 Task: In the Company bain.com, Log call with description : 'customer seeking assistance with integration.'; Select call outcome: 'Busy '; Select call Direction: Inbound; Add date: '3 September, 2023' and time 6:00:PM. Logged in from softage.1@softage.net
Action: Mouse moved to (91, 58)
Screenshot: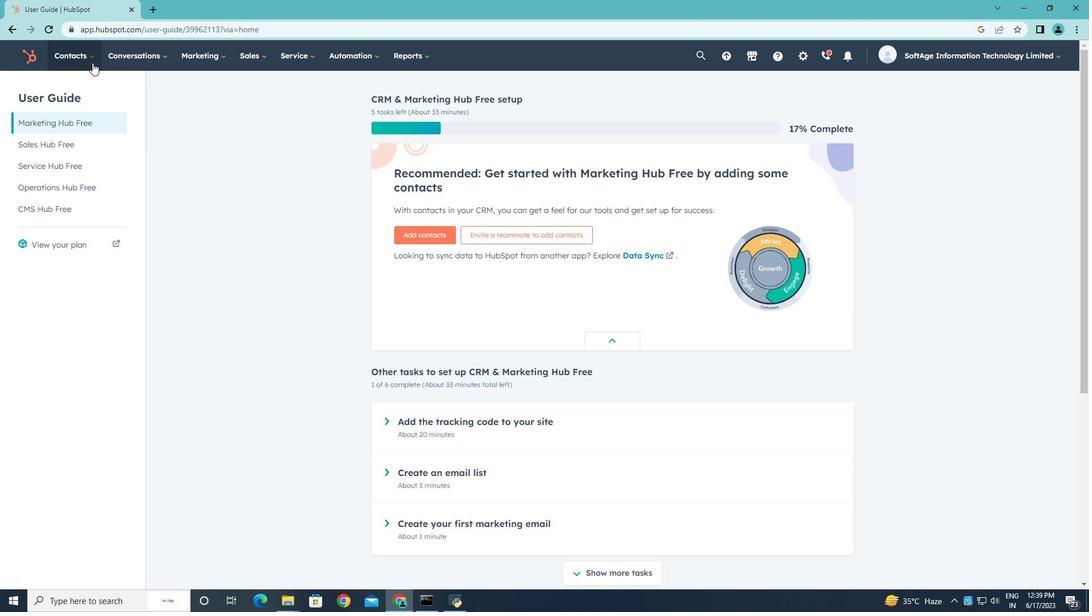
Action: Mouse pressed left at (91, 58)
Screenshot: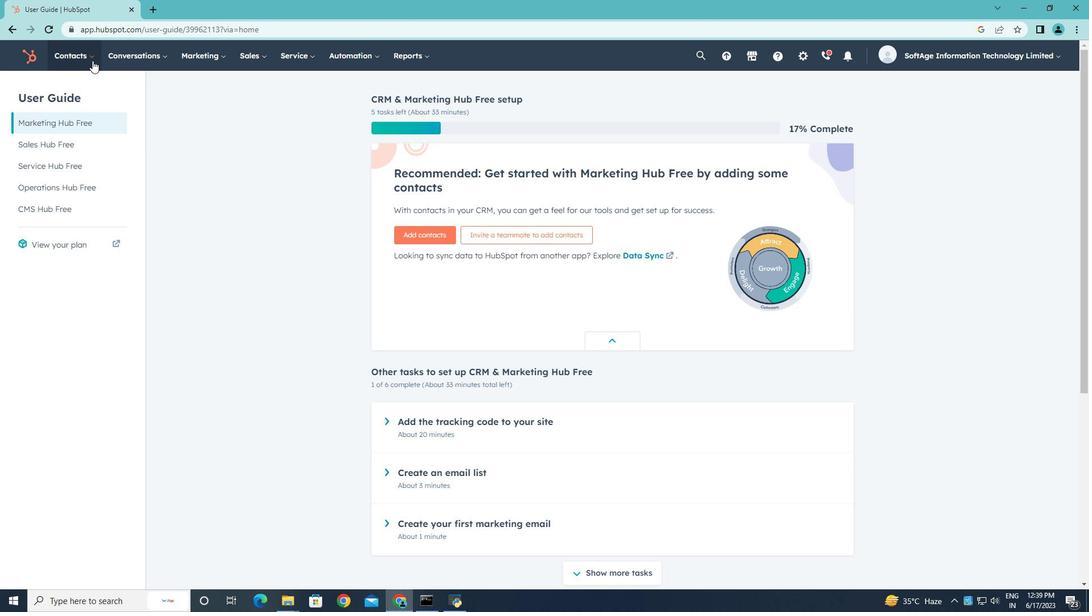 
Action: Mouse moved to (82, 106)
Screenshot: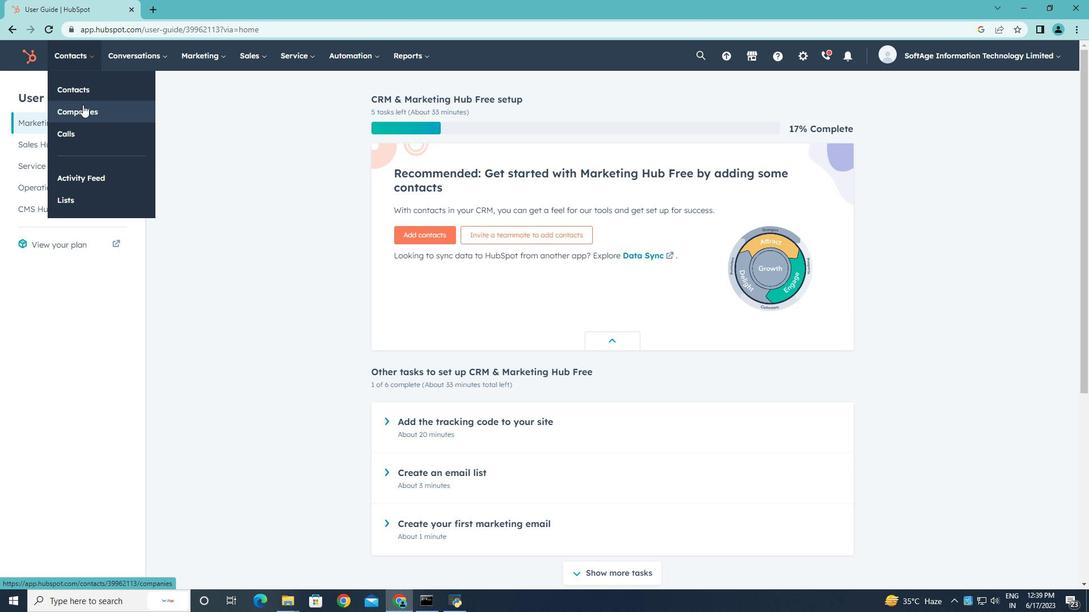 
Action: Mouse pressed left at (82, 106)
Screenshot: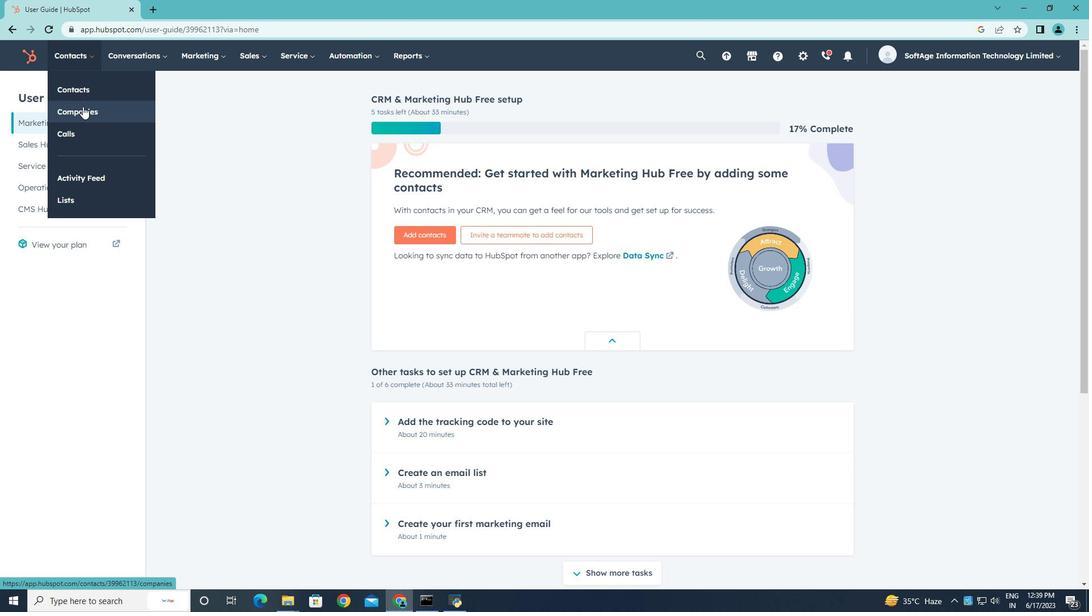 
Action: Mouse moved to (105, 182)
Screenshot: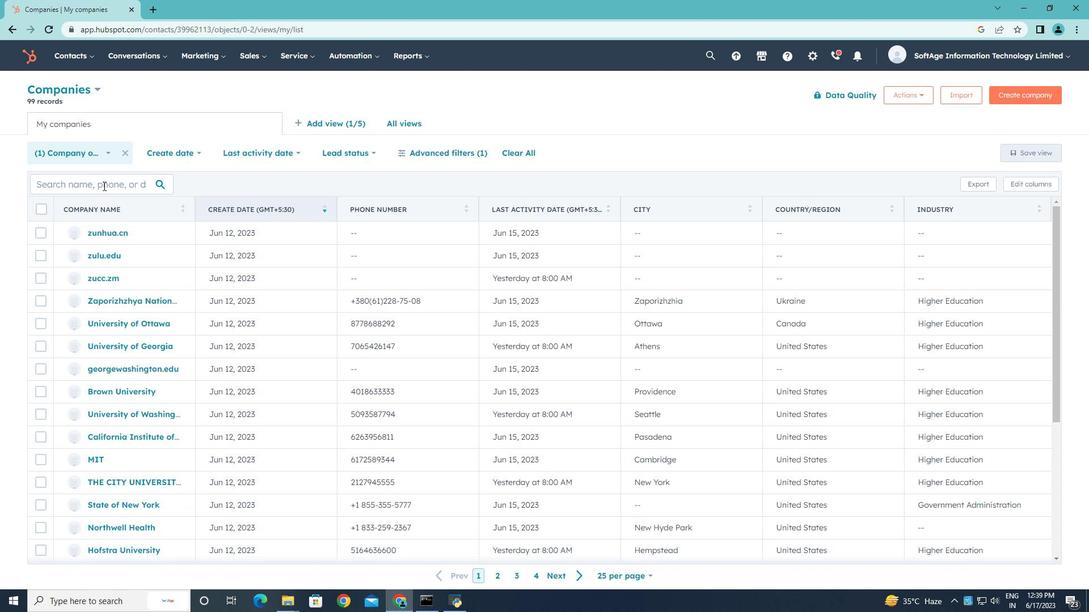 
Action: Mouse pressed left at (105, 182)
Screenshot: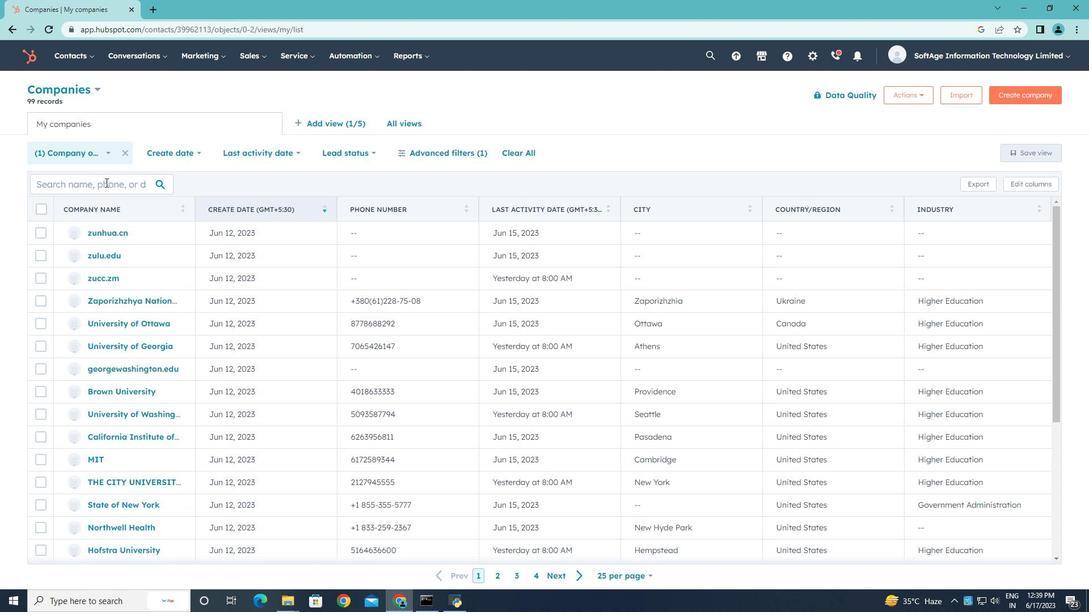 
Action: Key pressed bain.com
Screenshot: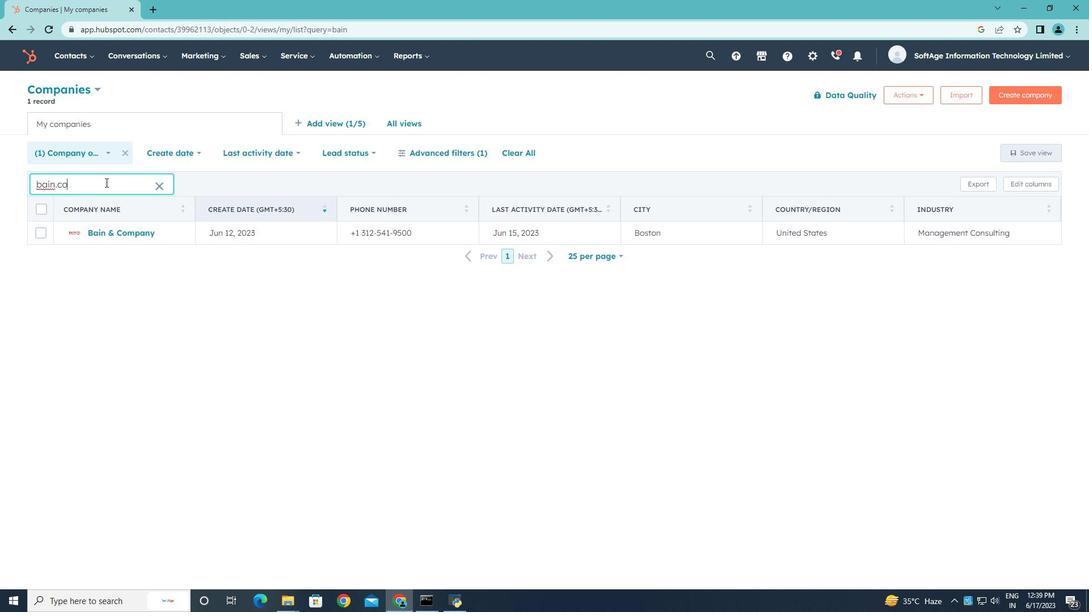 
Action: Mouse moved to (106, 234)
Screenshot: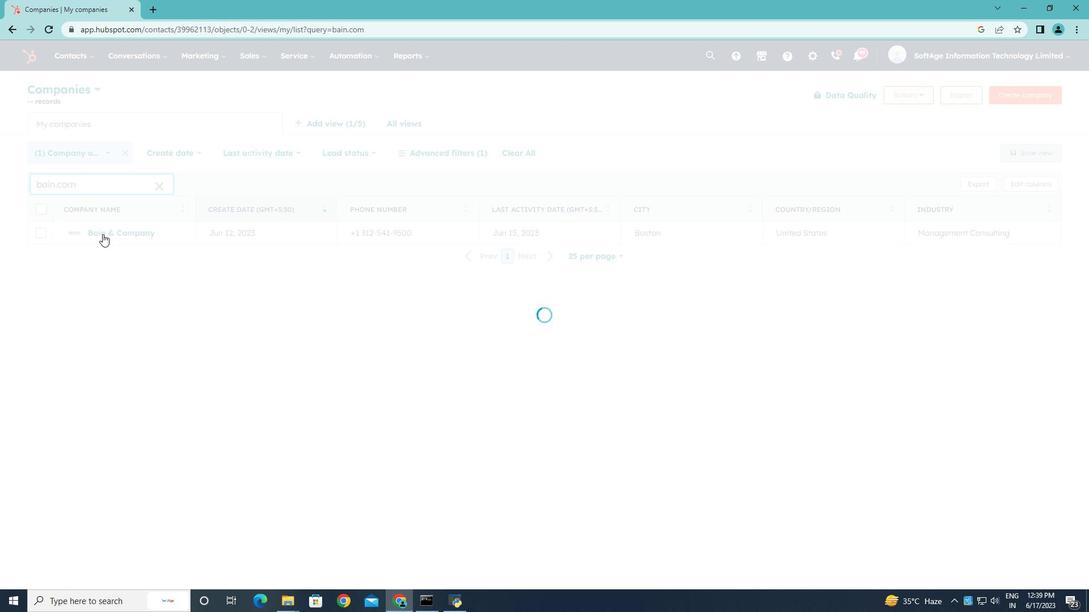 
Action: Mouse pressed left at (106, 234)
Screenshot: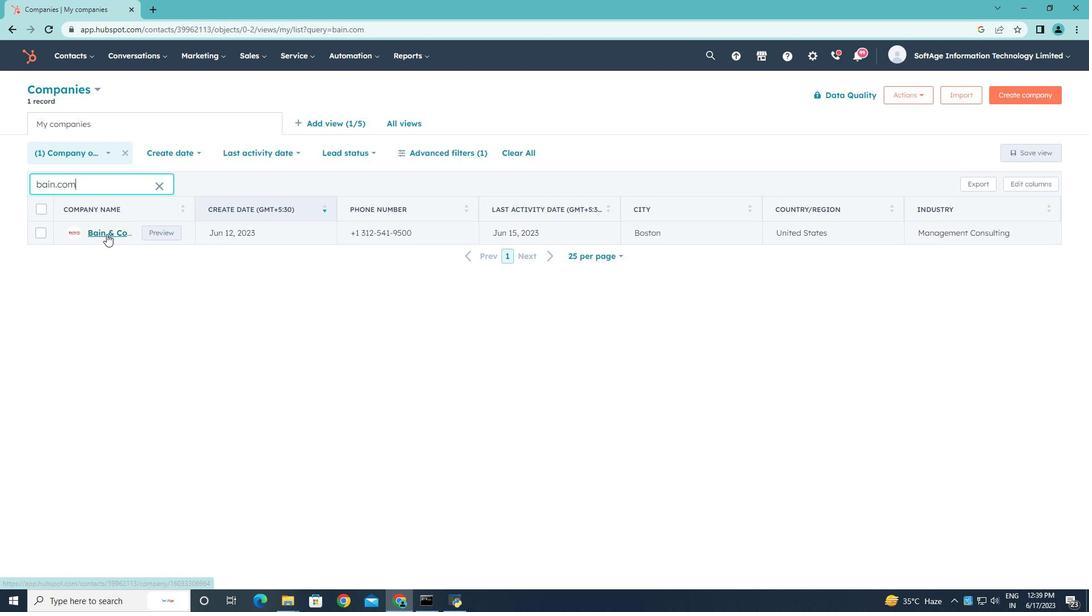 
Action: Mouse moved to (224, 192)
Screenshot: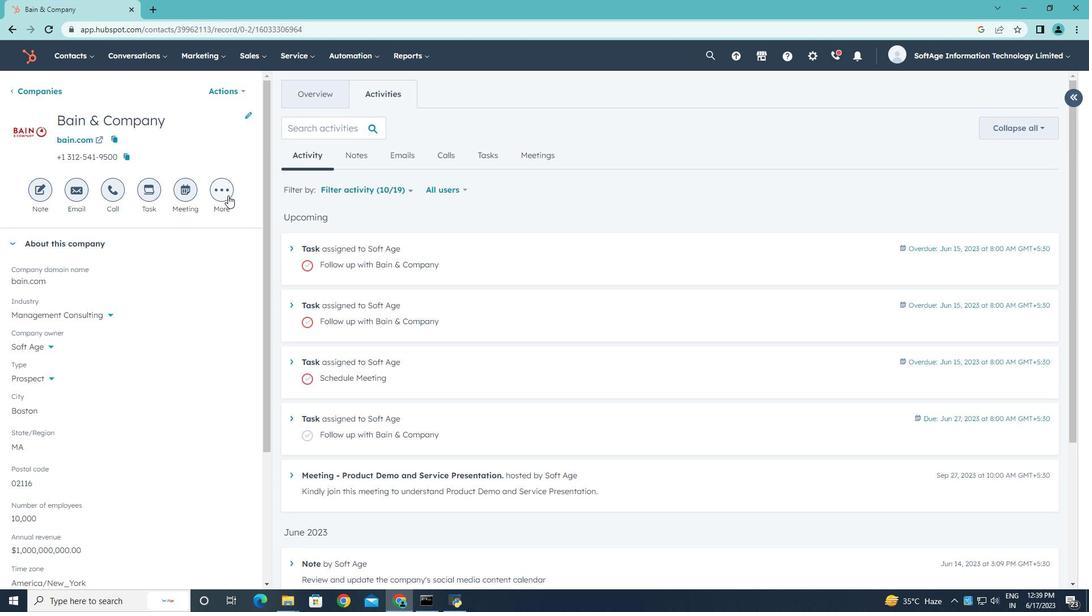 
Action: Mouse pressed left at (224, 192)
Screenshot: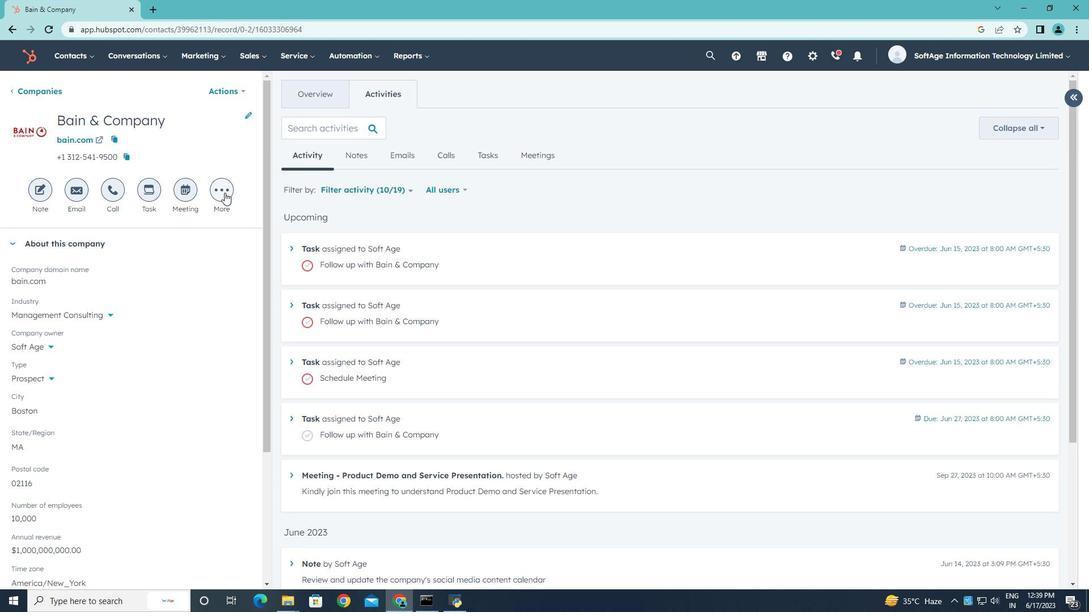 
Action: Mouse moved to (211, 289)
Screenshot: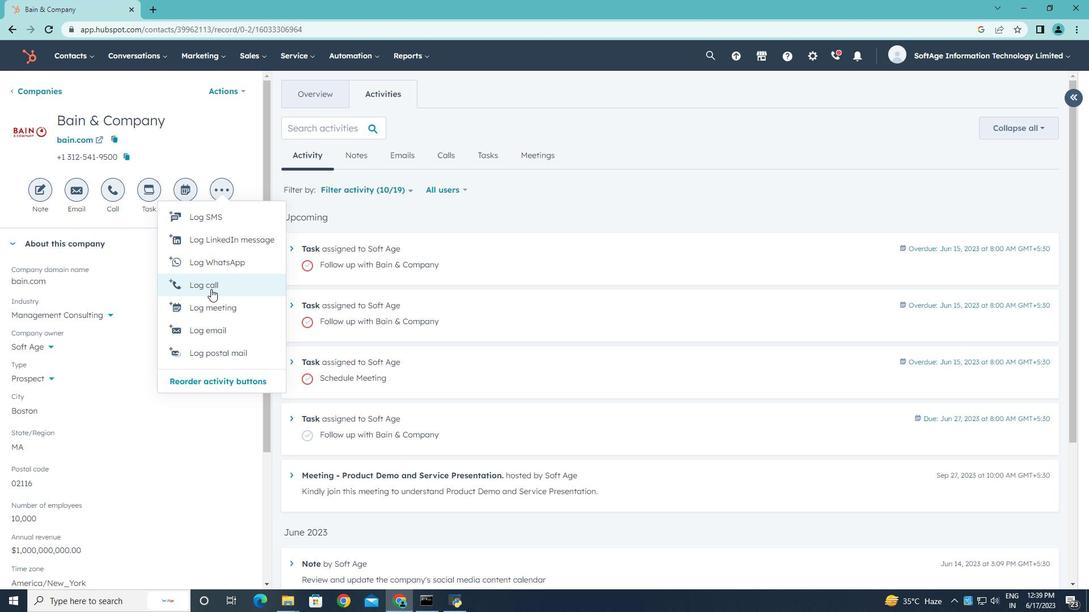 
Action: Mouse pressed left at (211, 289)
Screenshot: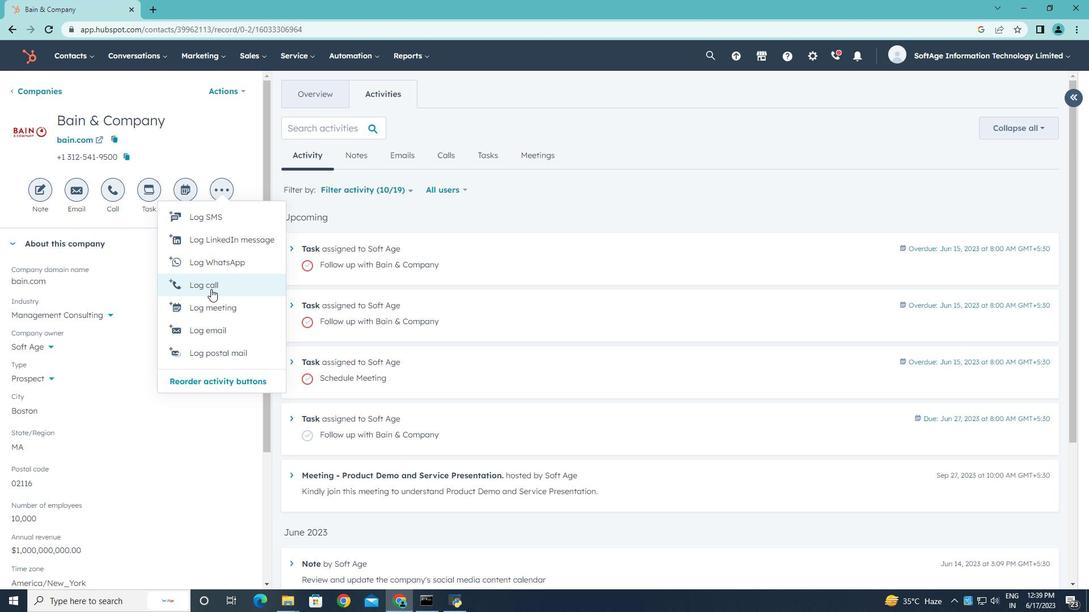 
Action: Key pressed <Key.shift><Key.shift><Key.shift><Key.shift>Cusyt<Key.backspace><Key.backspace>tomer<Key.space>seeking<Key.space>assistance<Key.space>ei<Key.backspace><Key.backspace>with<Key.space>integration.
Screenshot: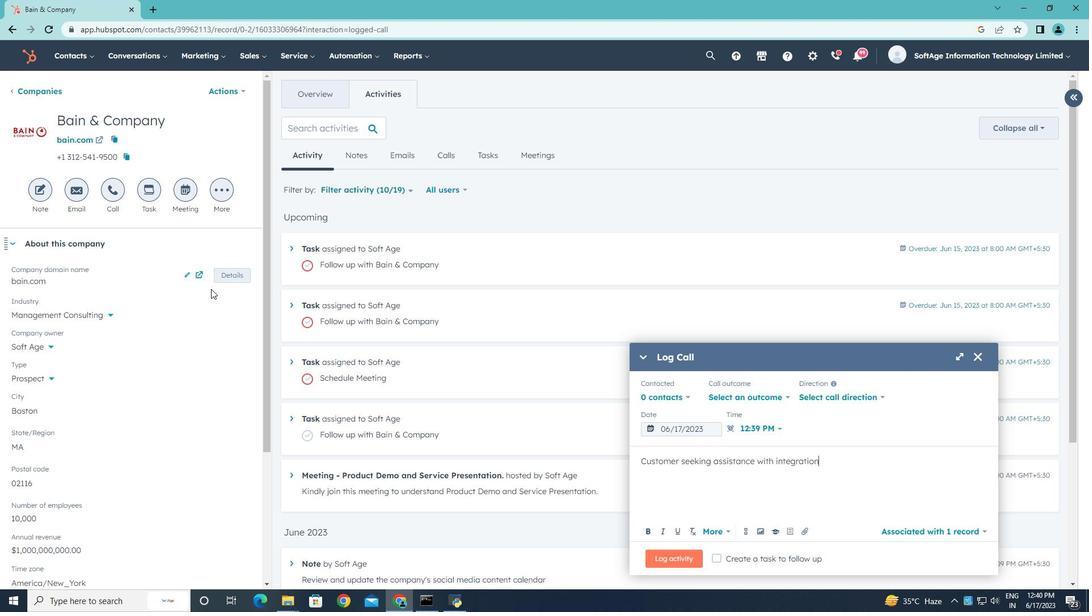 
Action: Mouse moved to (781, 397)
Screenshot: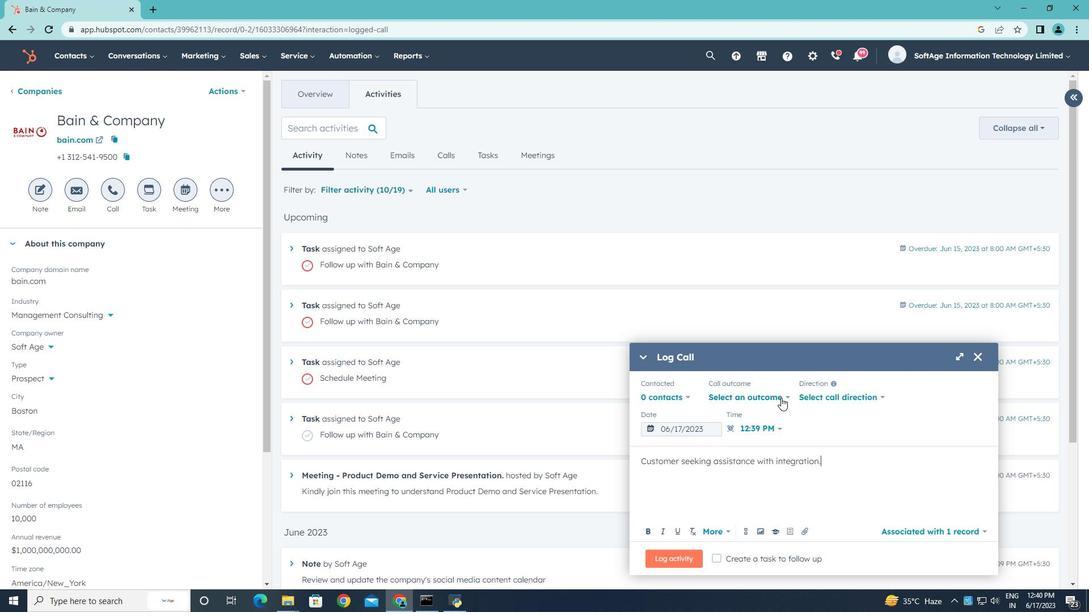 
Action: Mouse pressed left at (781, 397)
Screenshot: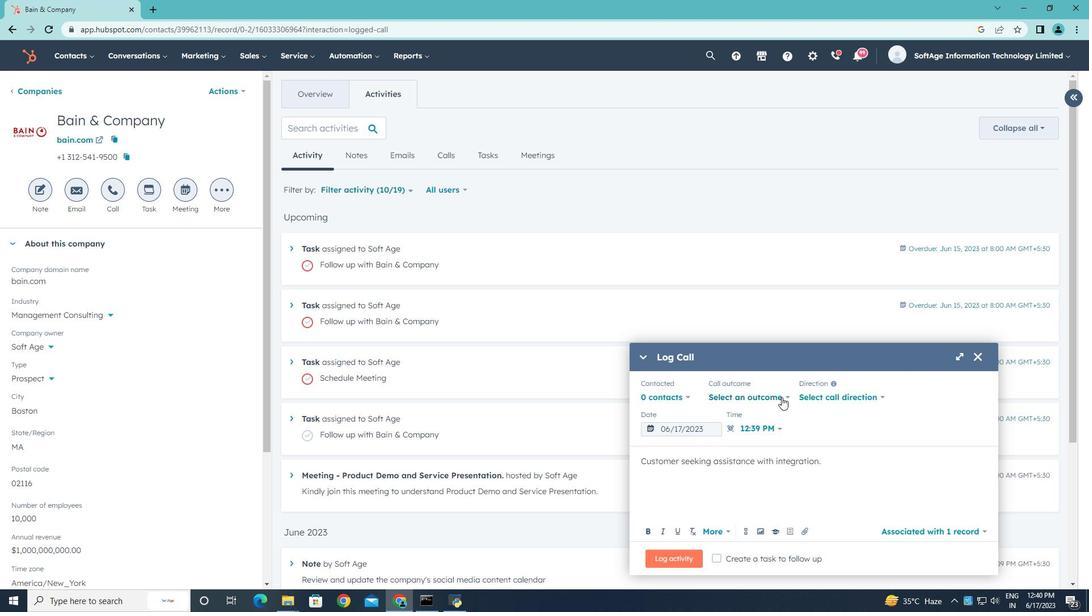 
Action: Mouse moved to (757, 429)
Screenshot: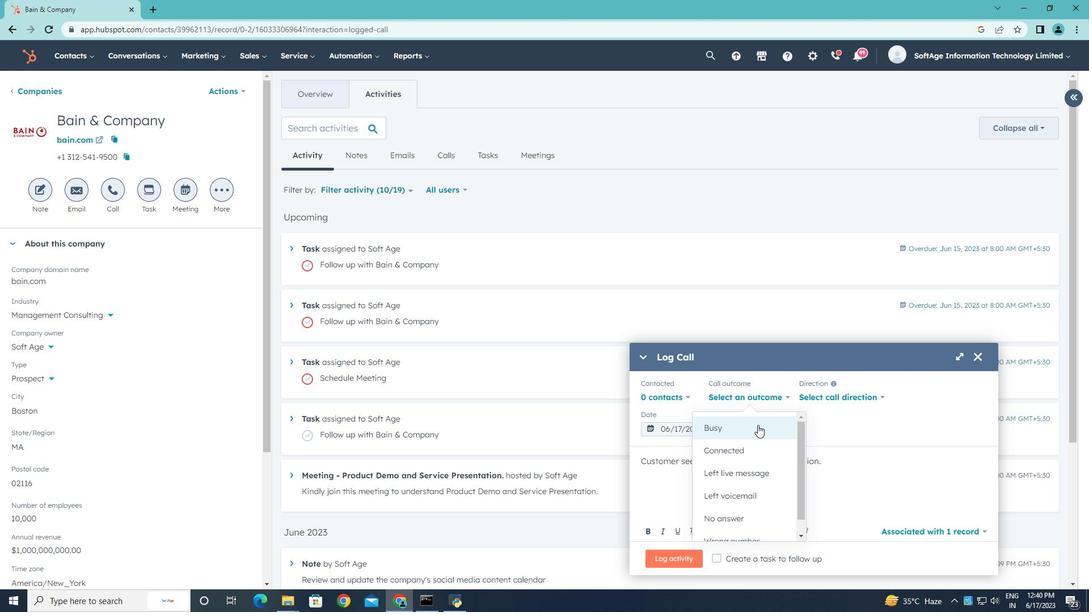 
Action: Mouse pressed left at (757, 429)
Screenshot: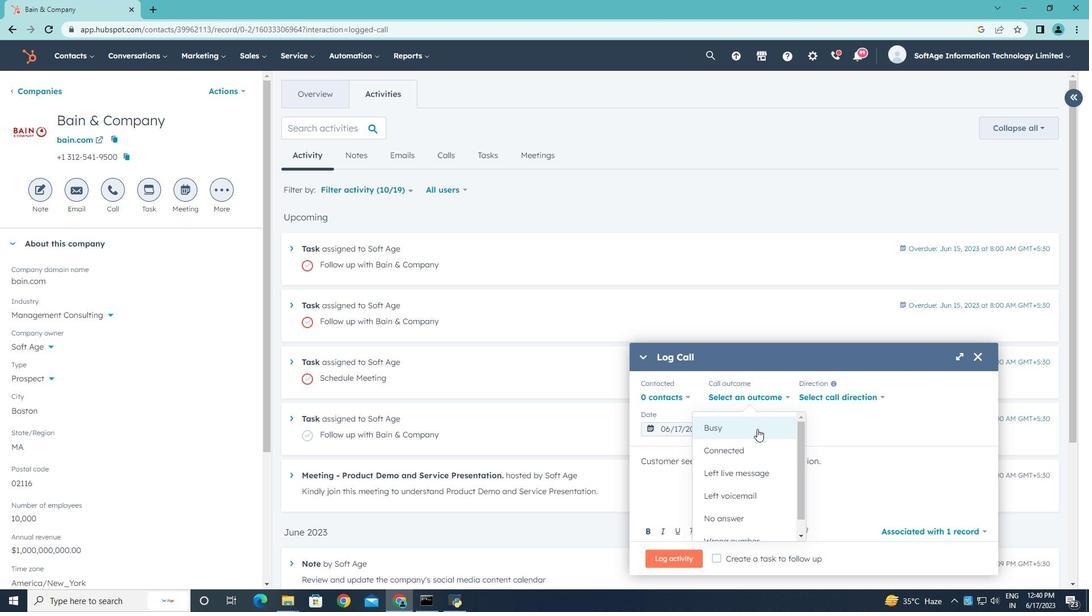
Action: Mouse moved to (829, 397)
Screenshot: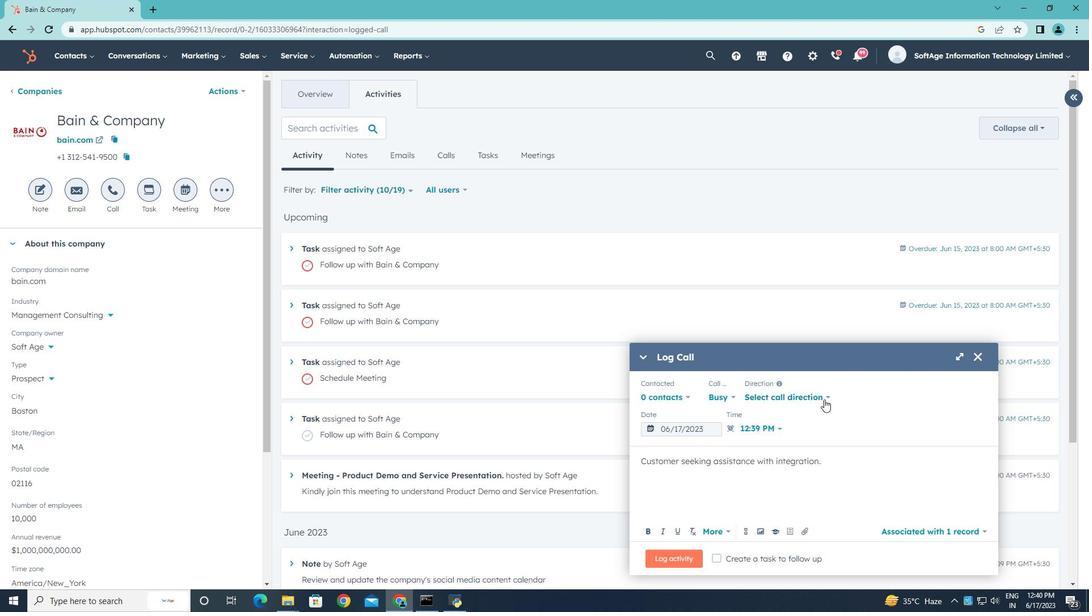 
Action: Mouse pressed left at (829, 397)
Screenshot: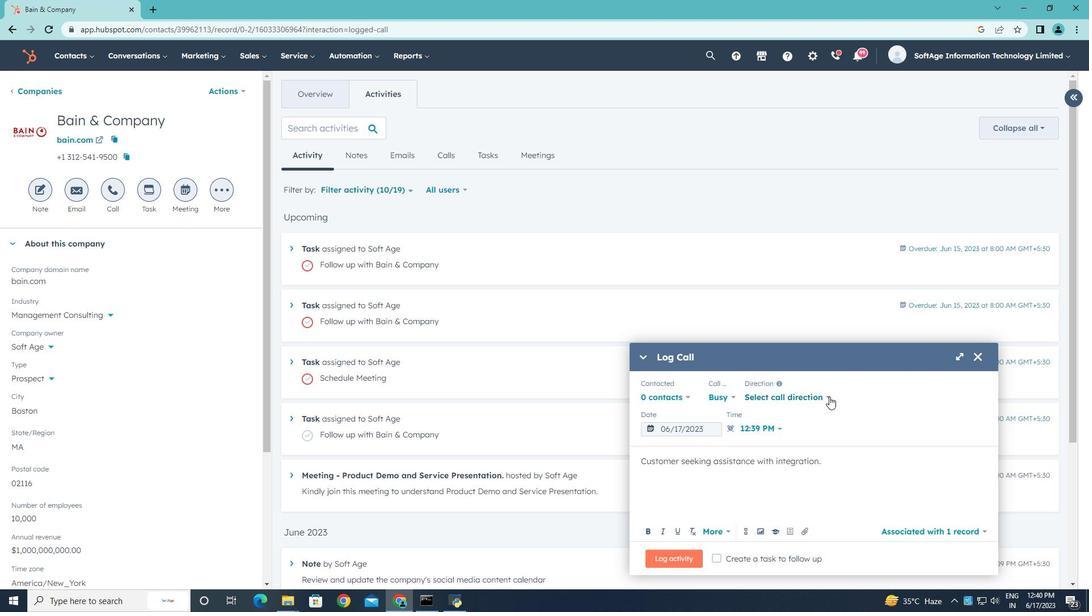 
Action: Mouse moved to (802, 425)
Screenshot: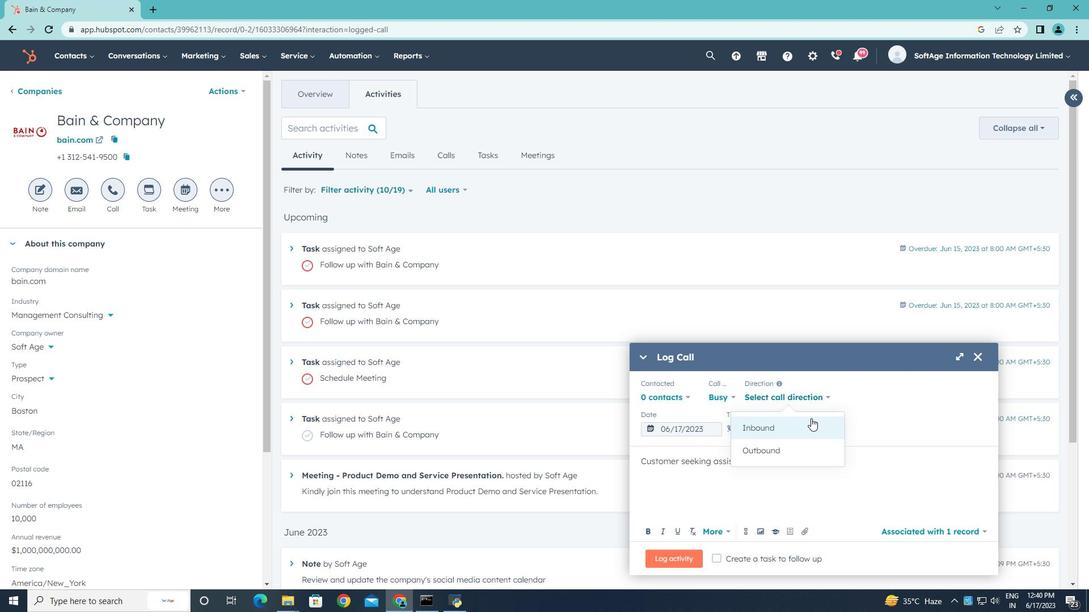 
Action: Mouse pressed left at (802, 425)
Screenshot: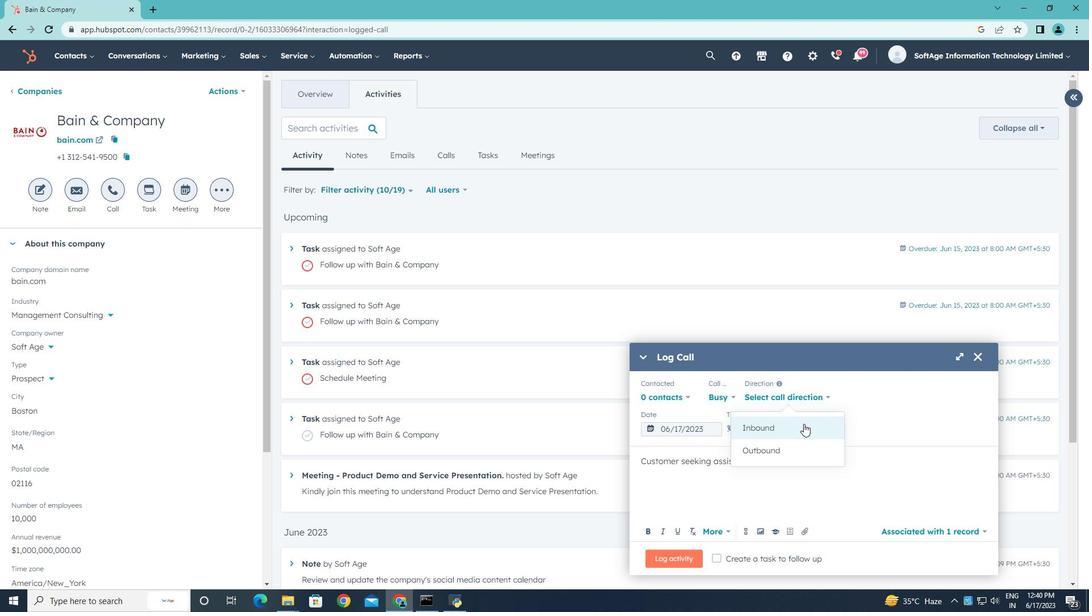 
Action: Mouse moved to (883, 399)
Screenshot: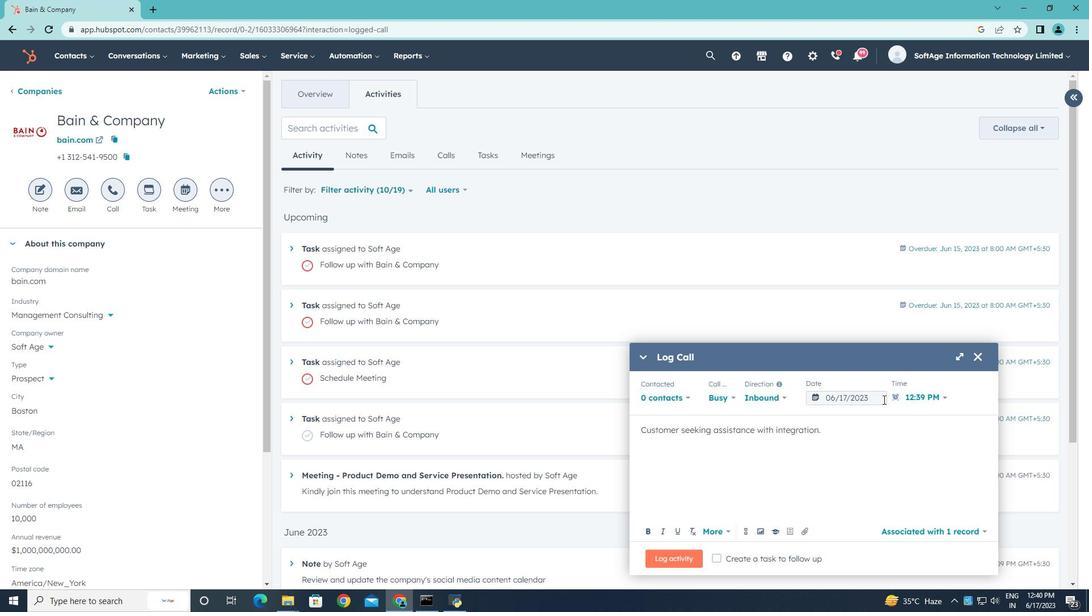 
Action: Mouse pressed left at (883, 399)
Screenshot: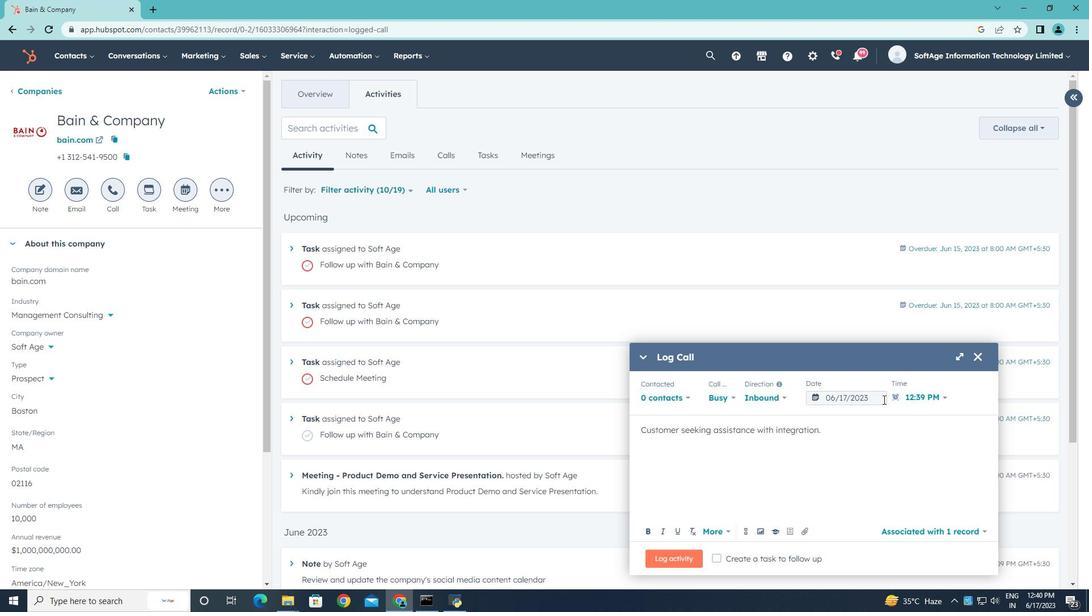 
Action: Mouse moved to (952, 214)
Screenshot: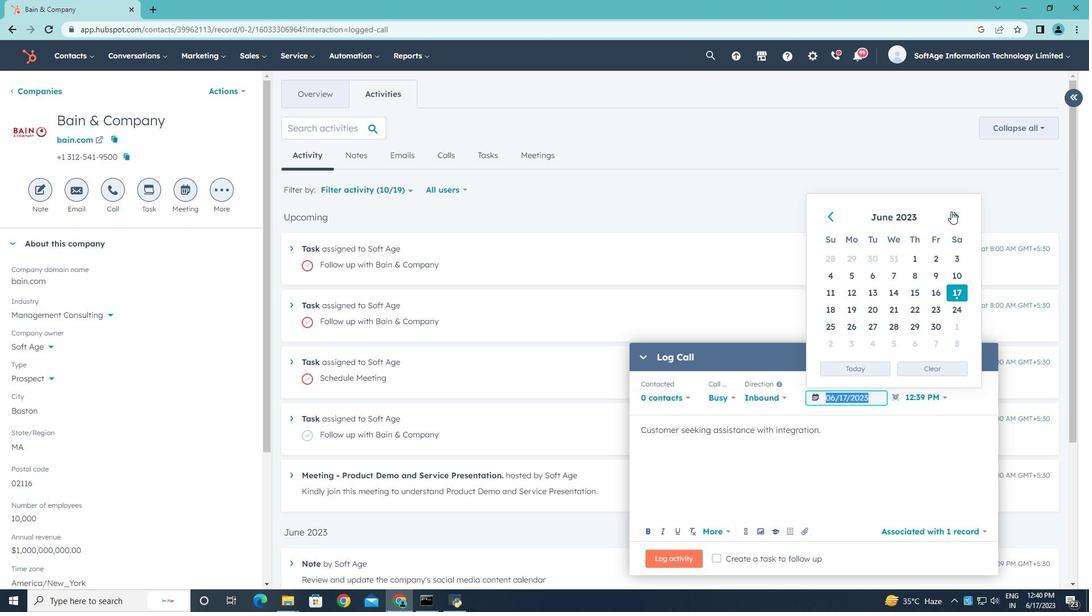 
Action: Mouse pressed left at (952, 214)
Screenshot: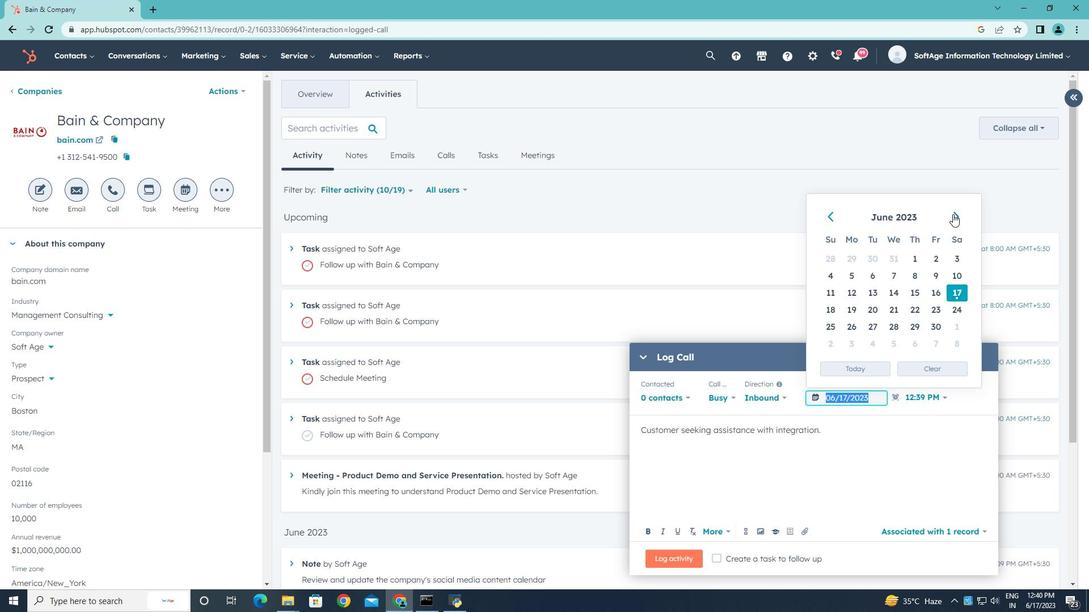 
Action: Mouse pressed left at (952, 214)
Screenshot: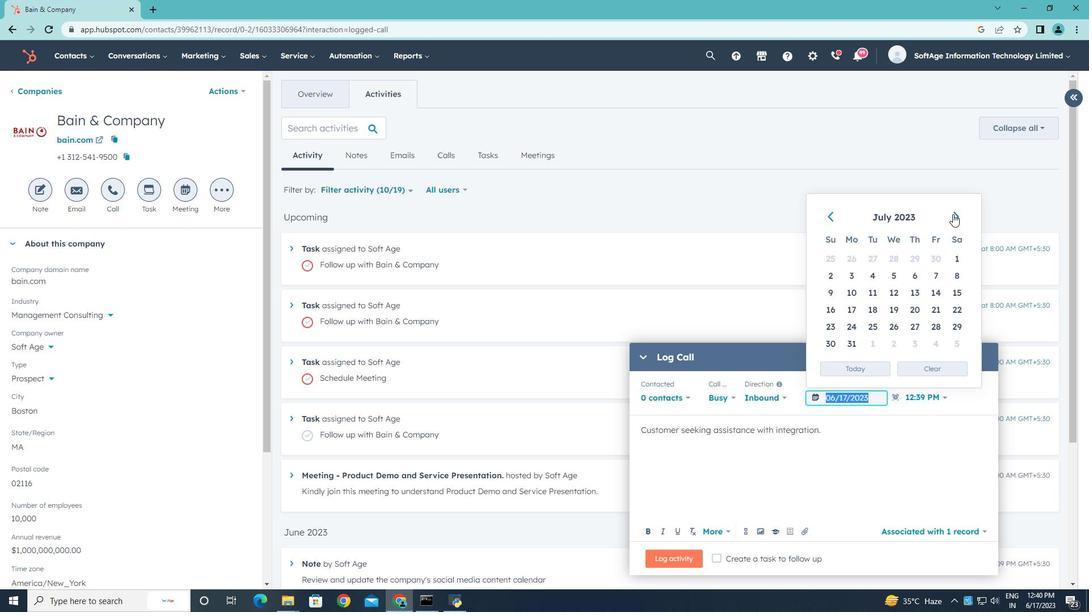 
Action: Mouse moved to (953, 218)
Screenshot: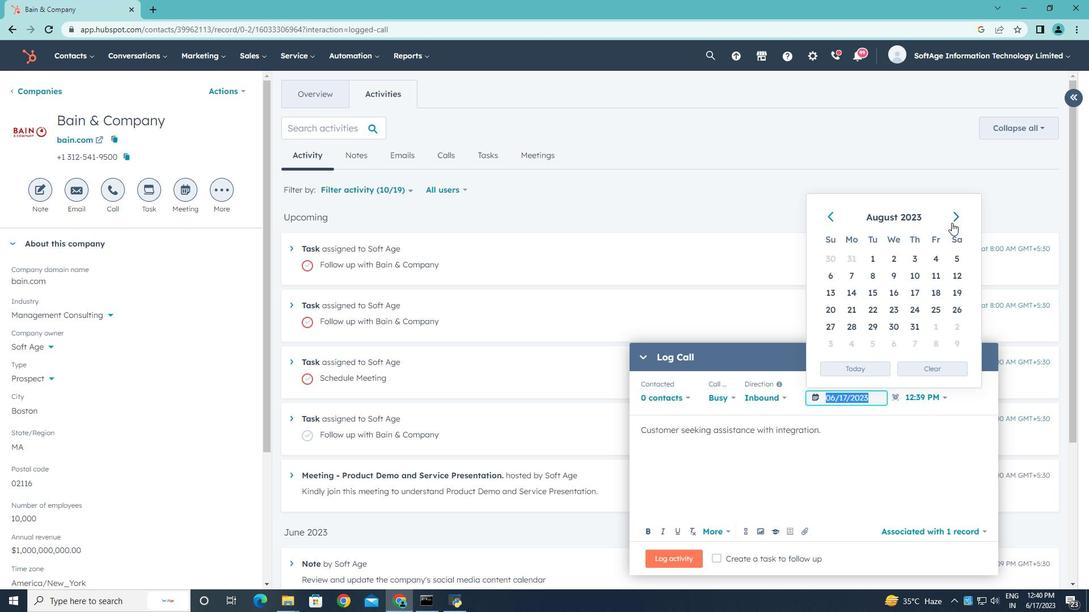 
Action: Mouse pressed left at (953, 218)
Screenshot: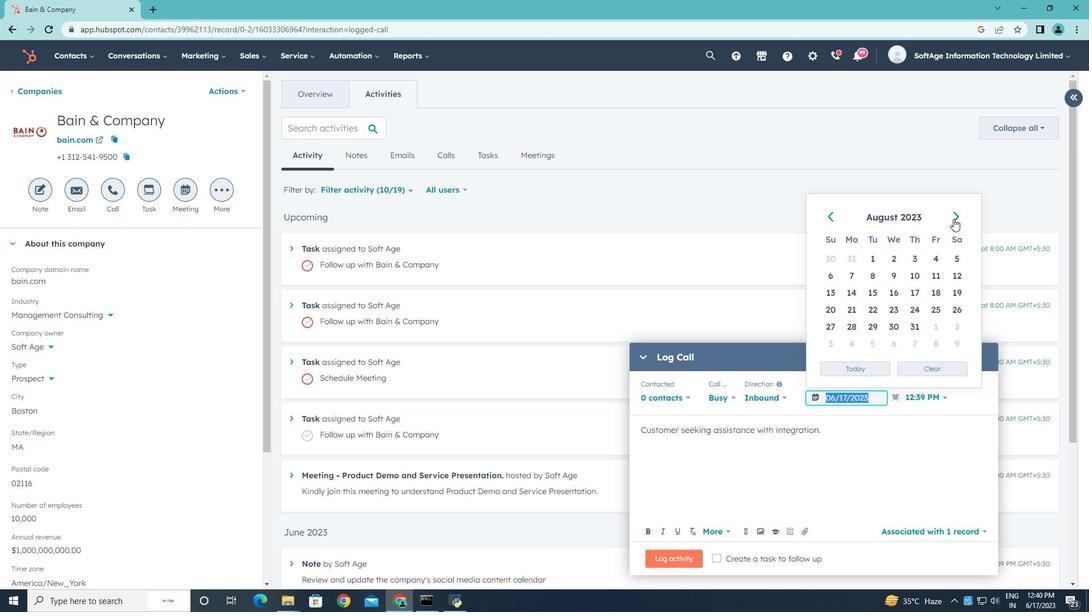 
Action: Mouse moved to (834, 280)
Screenshot: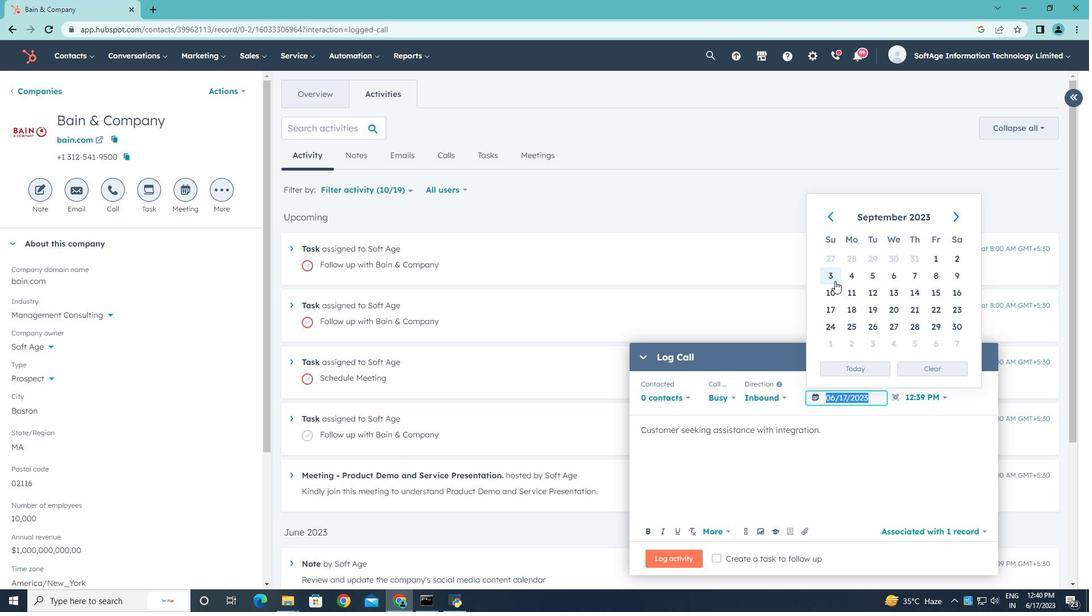 
Action: Mouse pressed left at (834, 280)
Screenshot: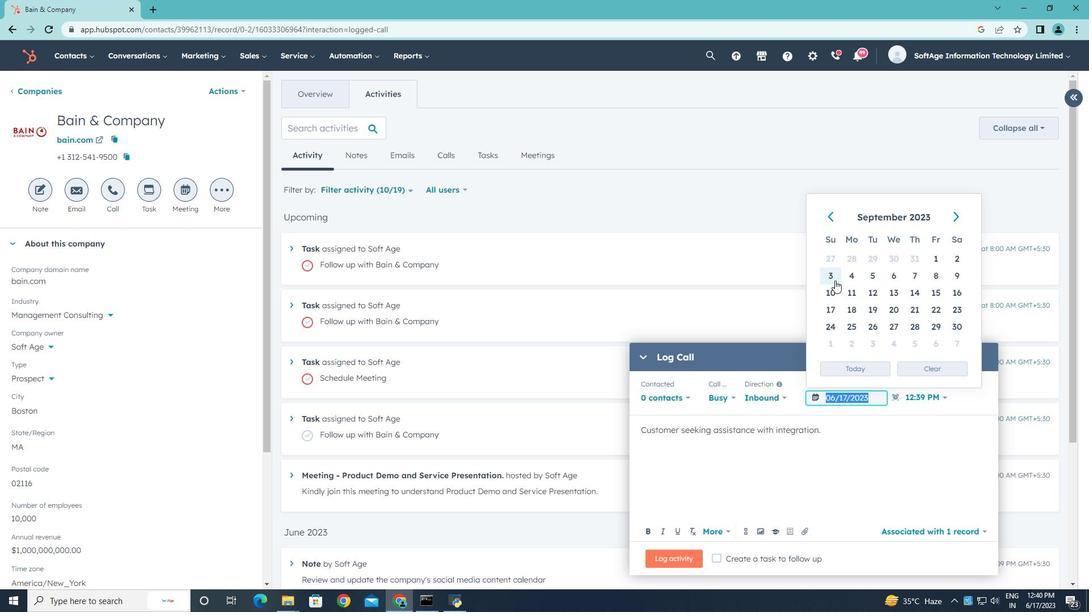 
Action: Mouse moved to (935, 396)
Screenshot: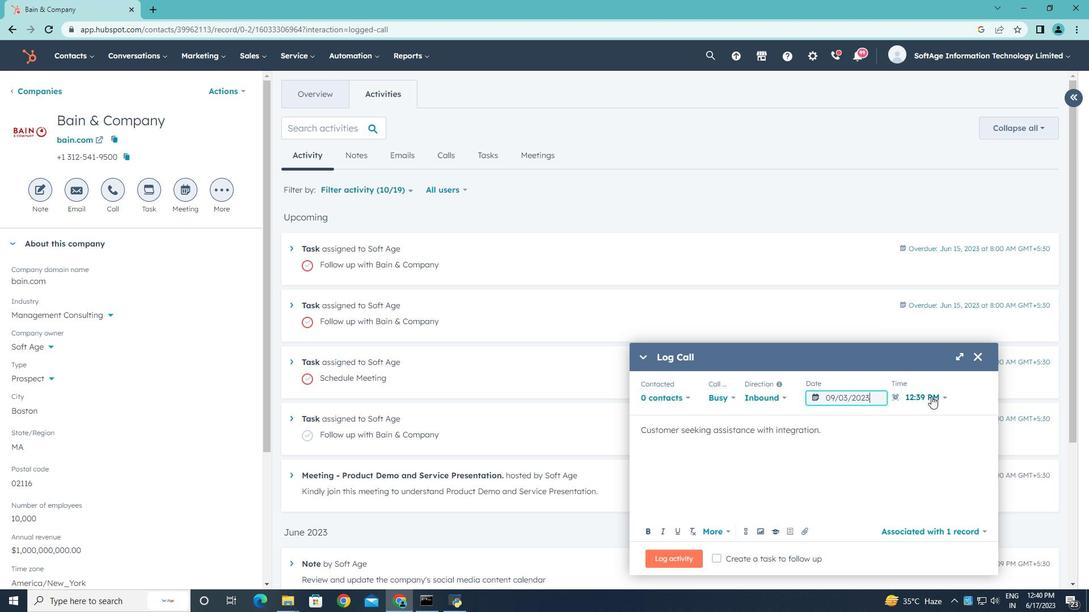 
Action: Mouse pressed left at (935, 396)
Screenshot: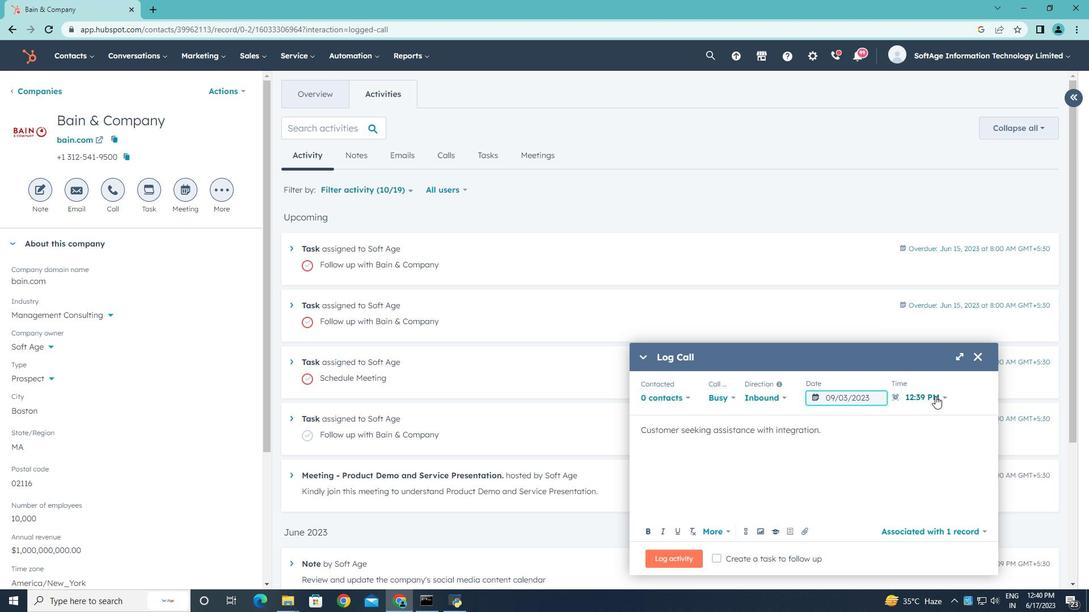 
Action: Mouse moved to (910, 486)
Screenshot: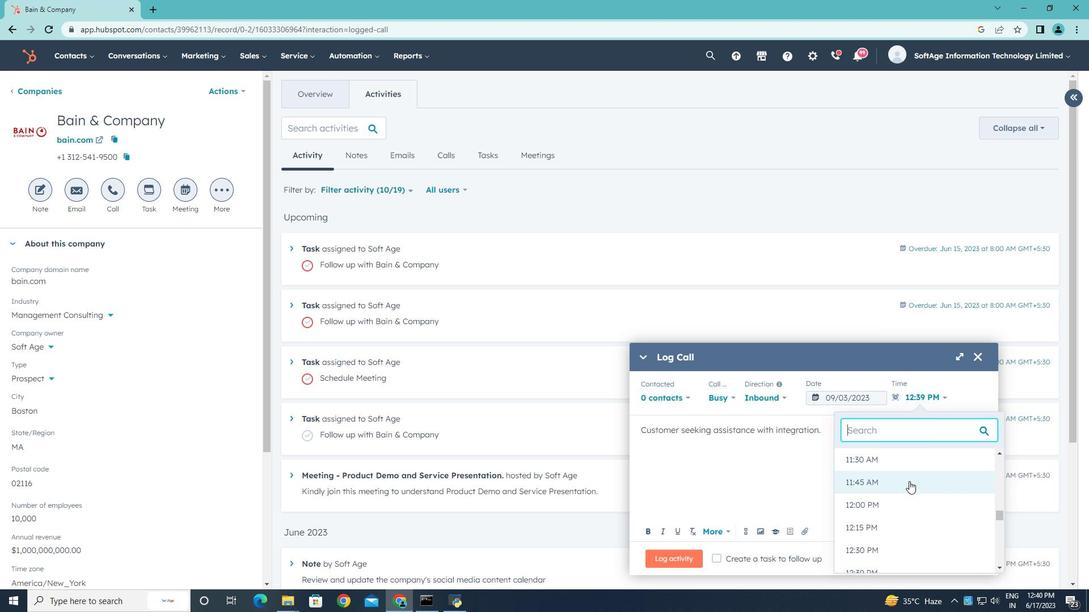 
Action: Mouse scrolled (910, 486) with delta (0, 0)
Screenshot: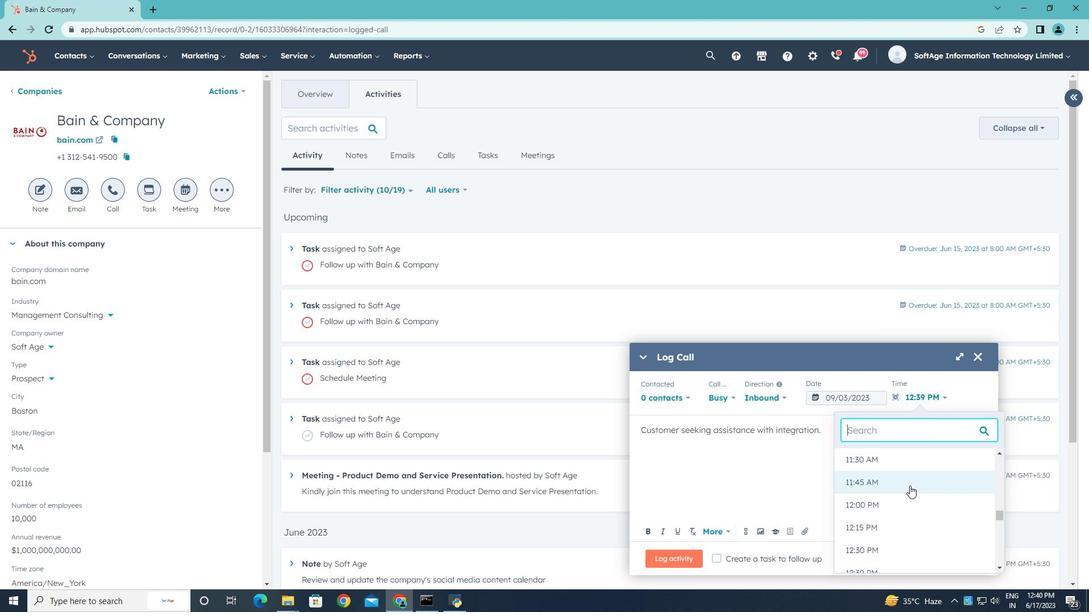 
Action: Mouse scrolled (910, 486) with delta (0, 0)
Screenshot: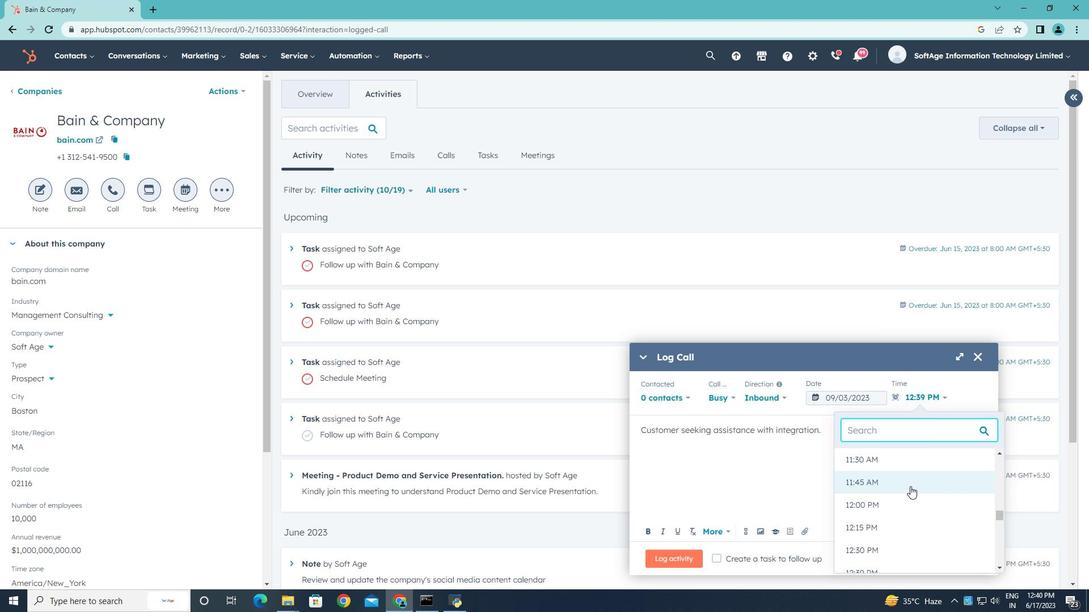 
Action: Mouse scrolled (910, 486) with delta (0, 0)
Screenshot: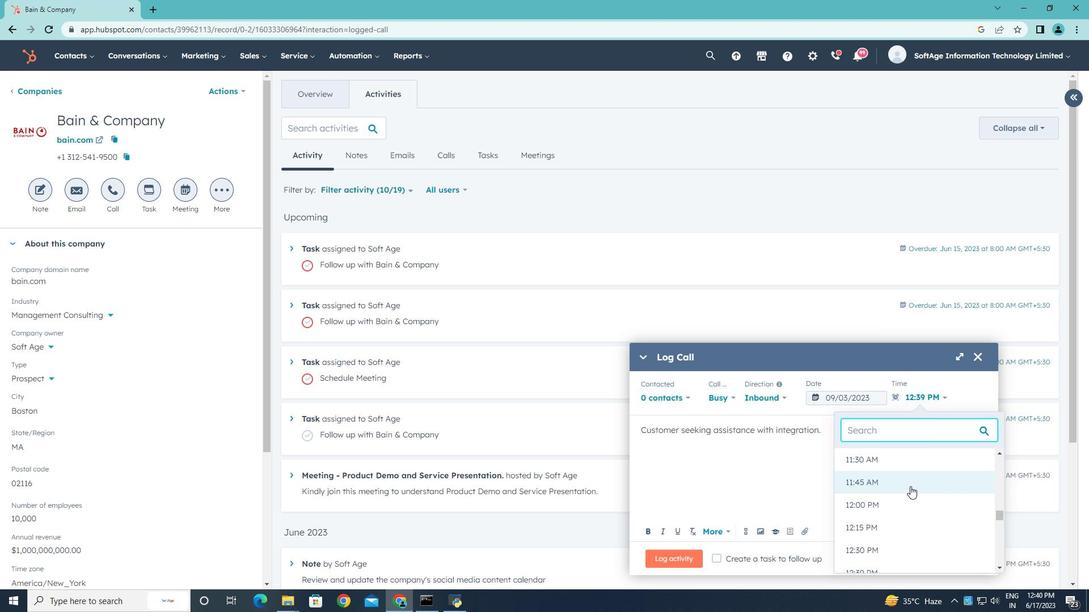 
Action: Mouse scrolled (910, 486) with delta (0, 0)
Screenshot: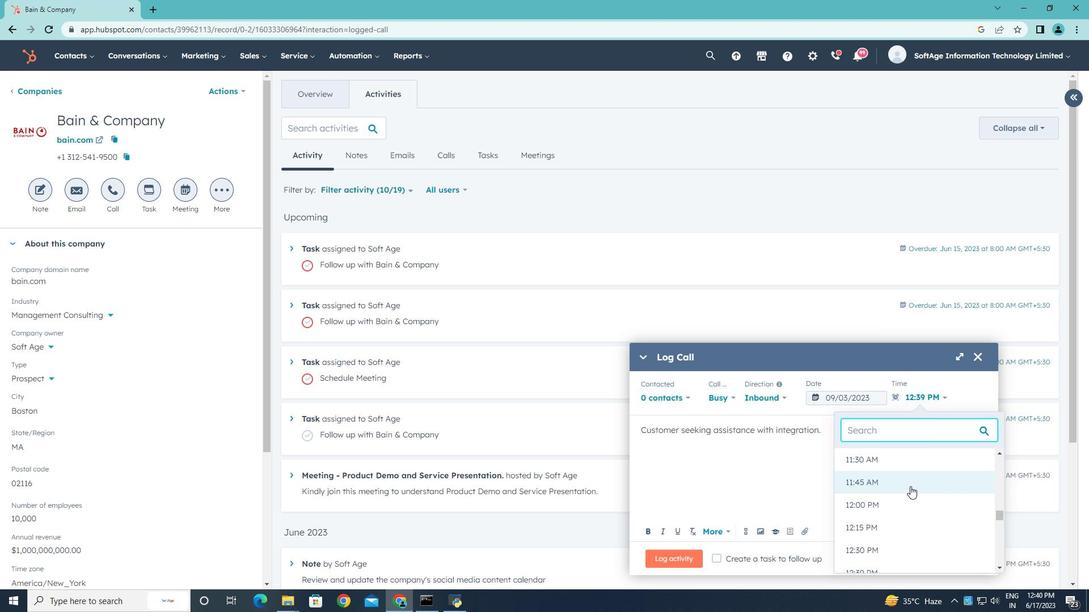 
Action: Mouse scrolled (910, 486) with delta (0, 0)
Screenshot: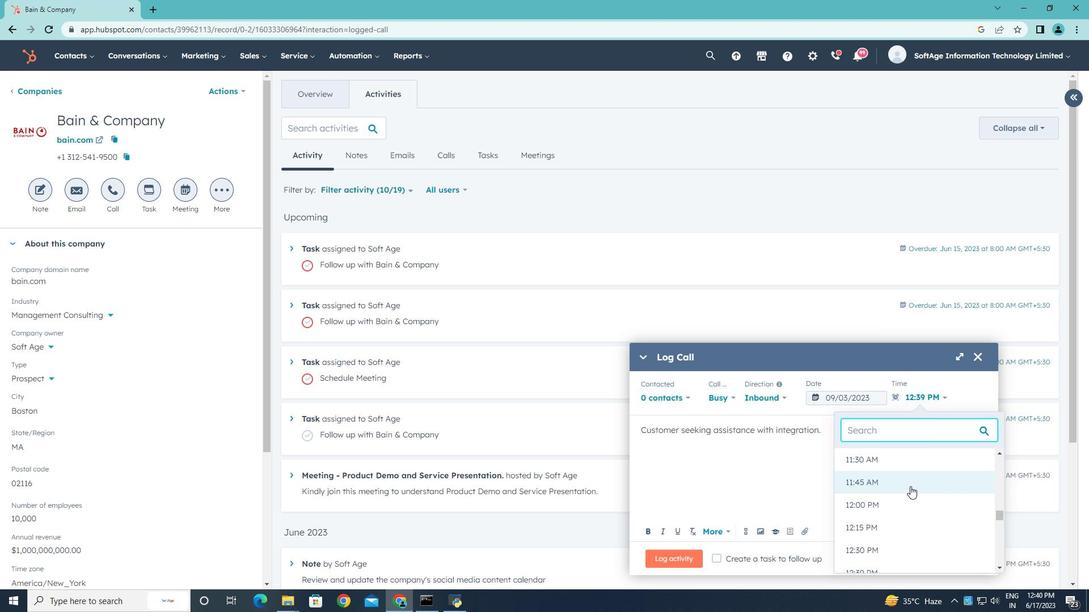 
Action: Mouse scrolled (910, 486) with delta (0, 0)
Screenshot: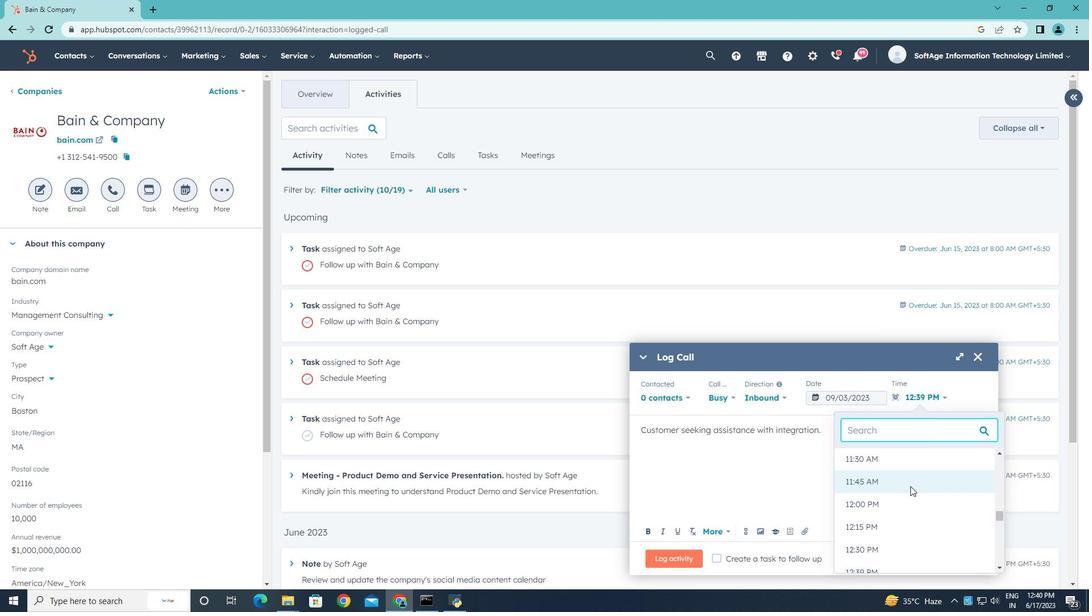 
Action: Mouse scrolled (910, 486) with delta (0, 0)
Screenshot: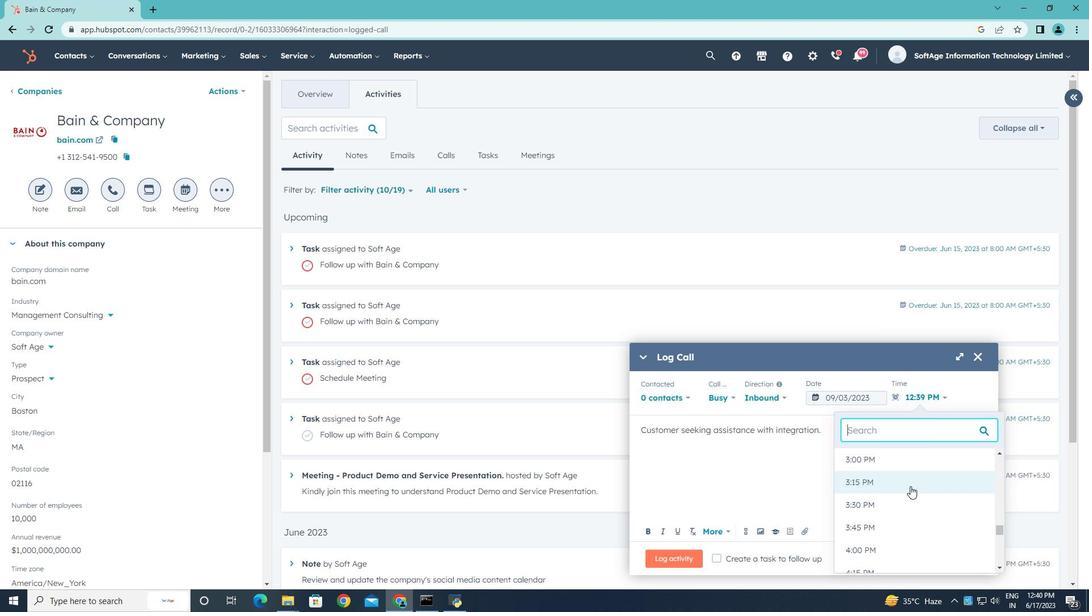 
Action: Mouse scrolled (910, 486) with delta (0, 0)
Screenshot: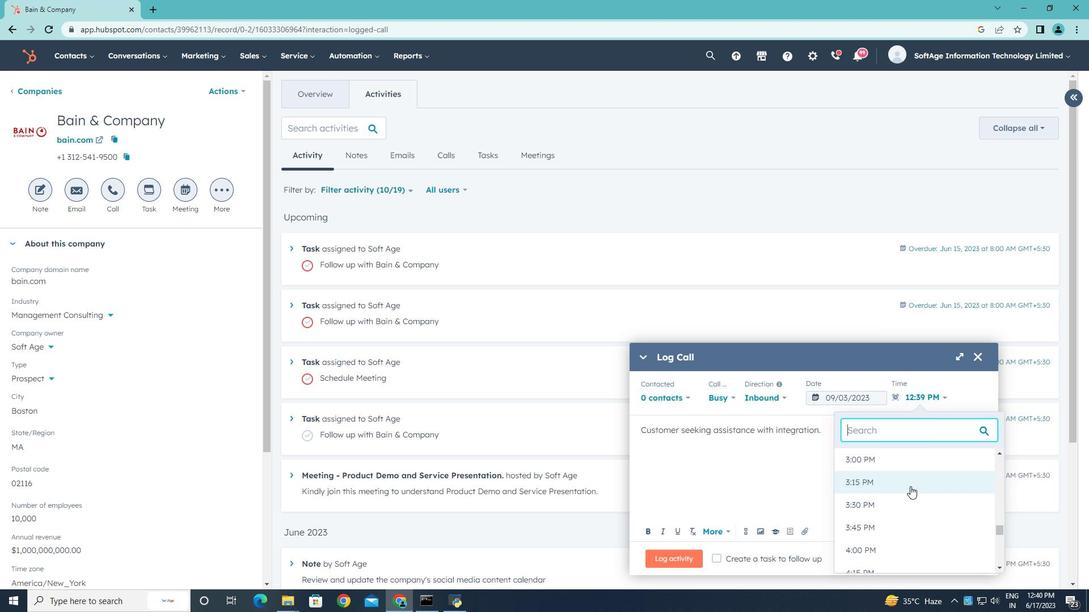 
Action: Mouse scrolled (910, 486) with delta (0, 0)
Screenshot: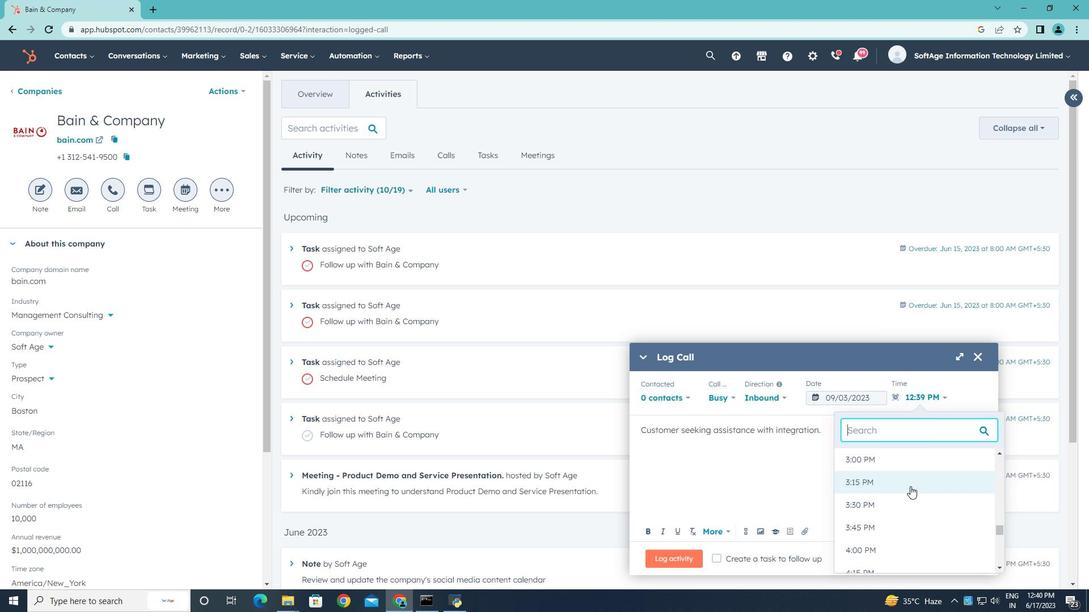 
Action: Mouse scrolled (910, 486) with delta (0, 0)
Screenshot: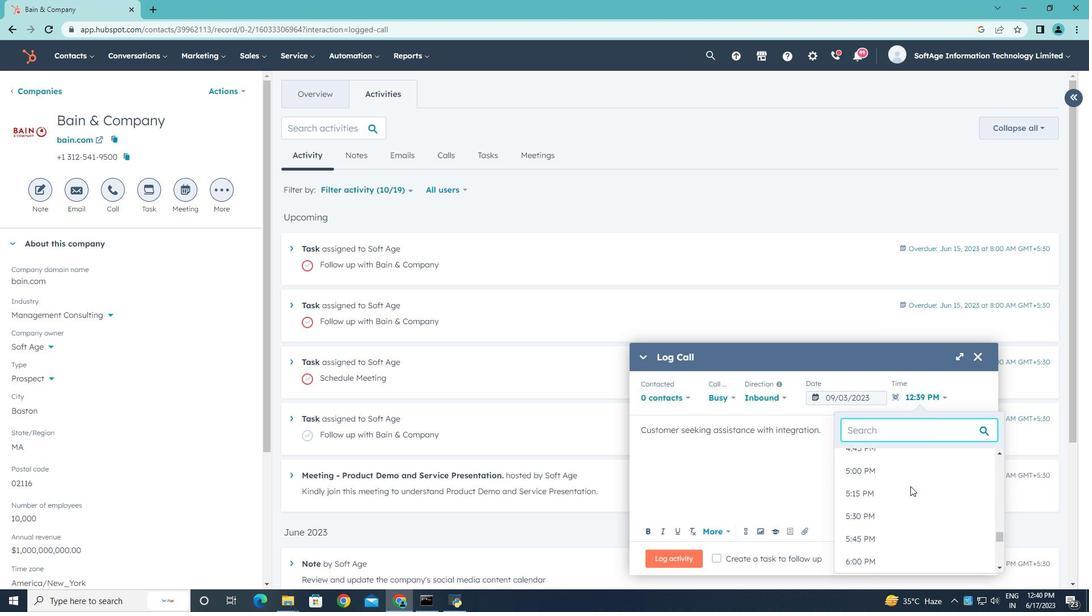 
Action: Mouse moved to (897, 503)
Screenshot: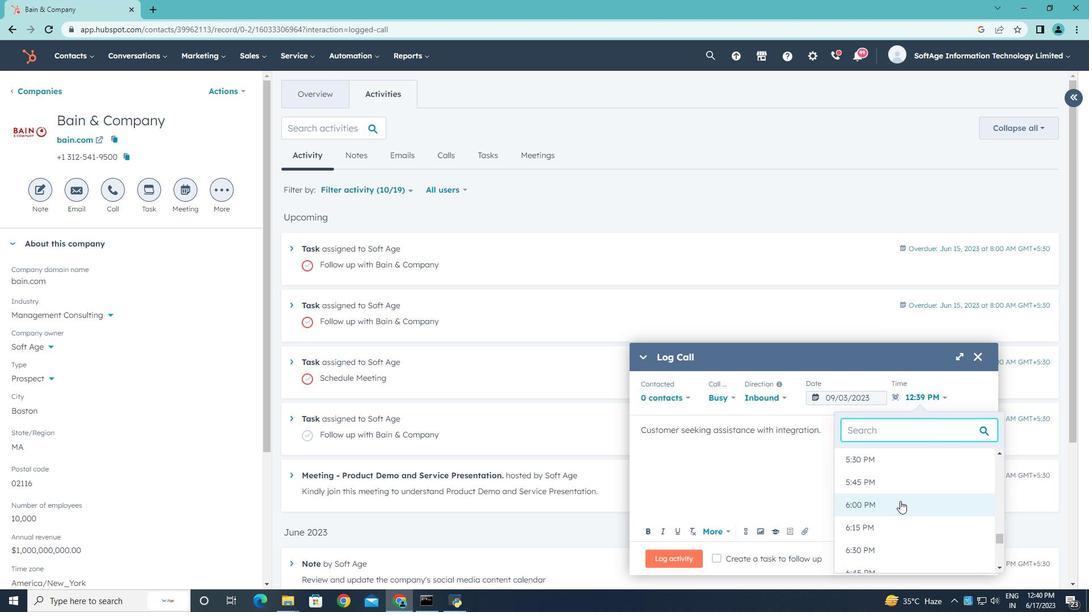 
Action: Mouse pressed left at (897, 503)
Screenshot: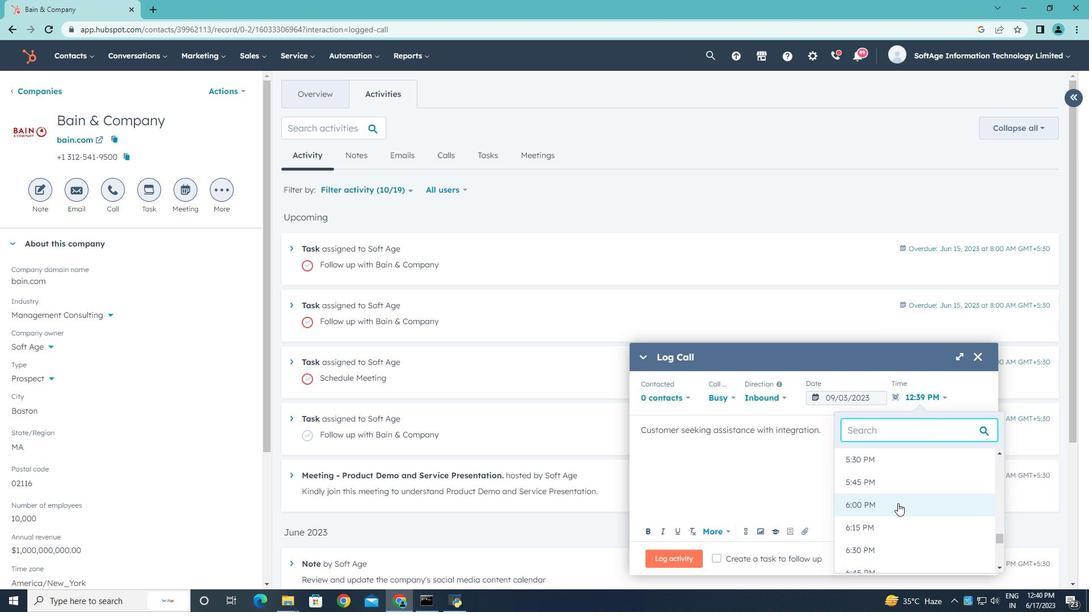 
Action: Mouse moved to (691, 557)
Screenshot: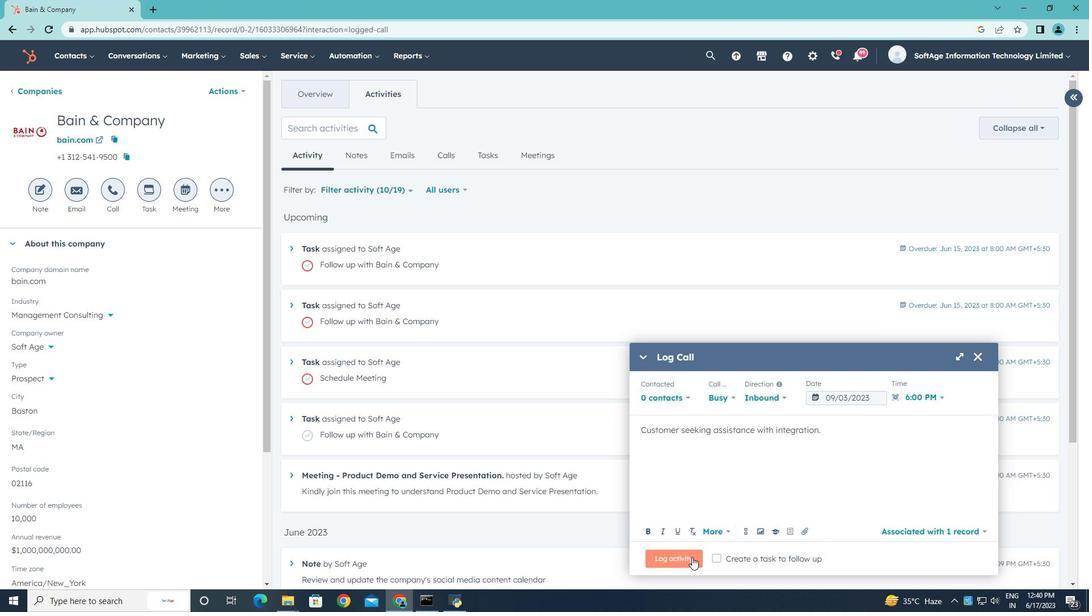 
Action: Mouse pressed left at (691, 557)
Screenshot: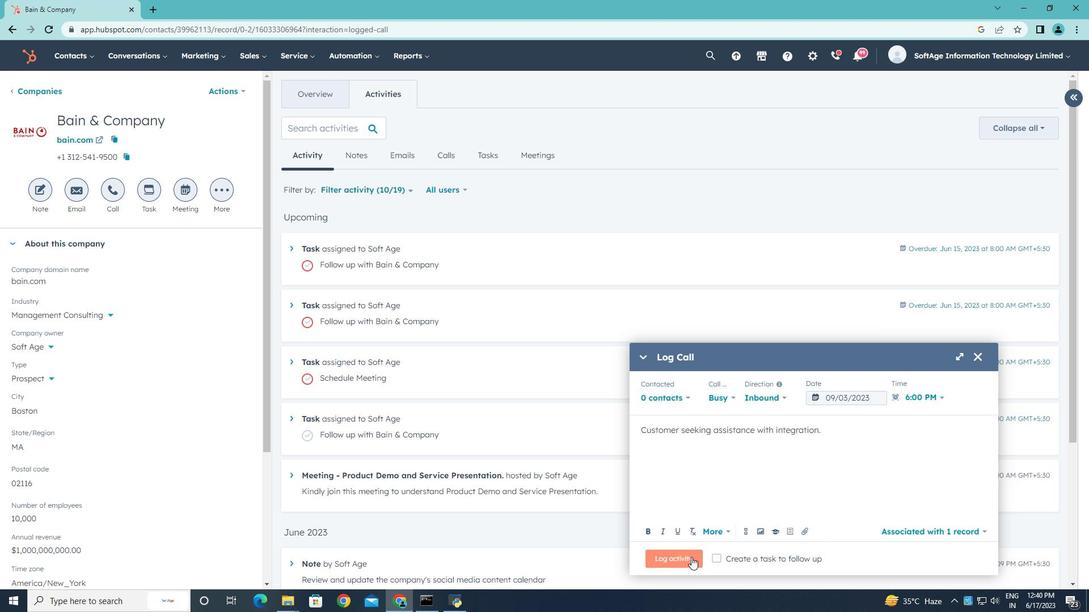 
